 Task: Disable the option push notifications in career advice.
Action: Mouse moved to (787, 103)
Screenshot: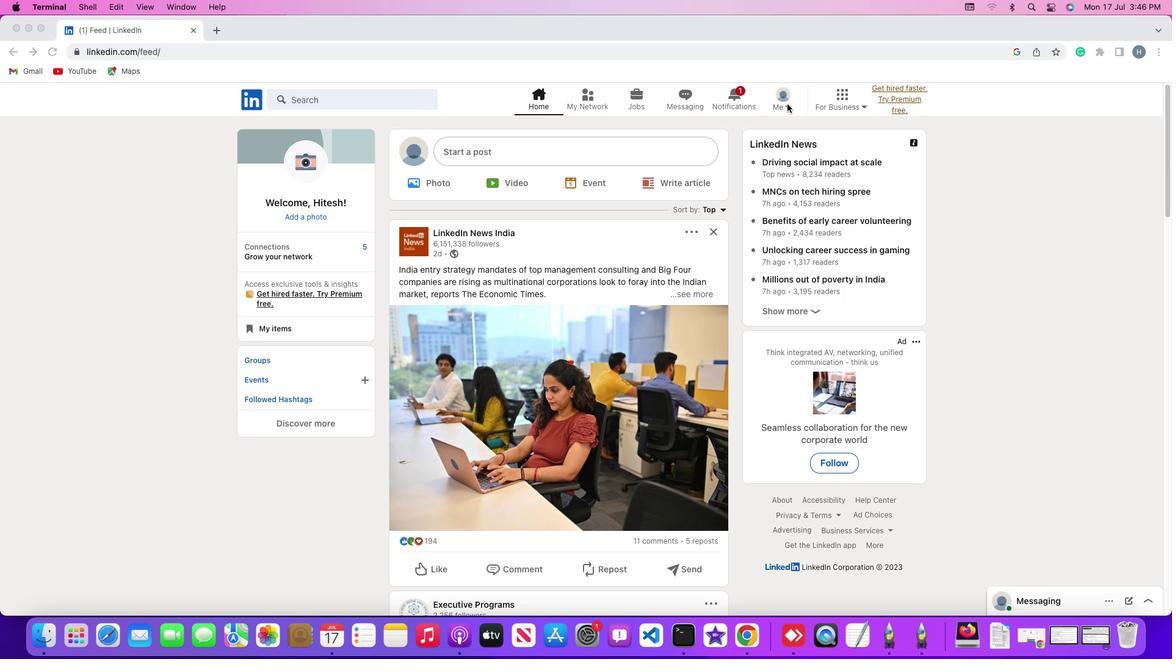 
Action: Mouse pressed left at (787, 103)
Screenshot: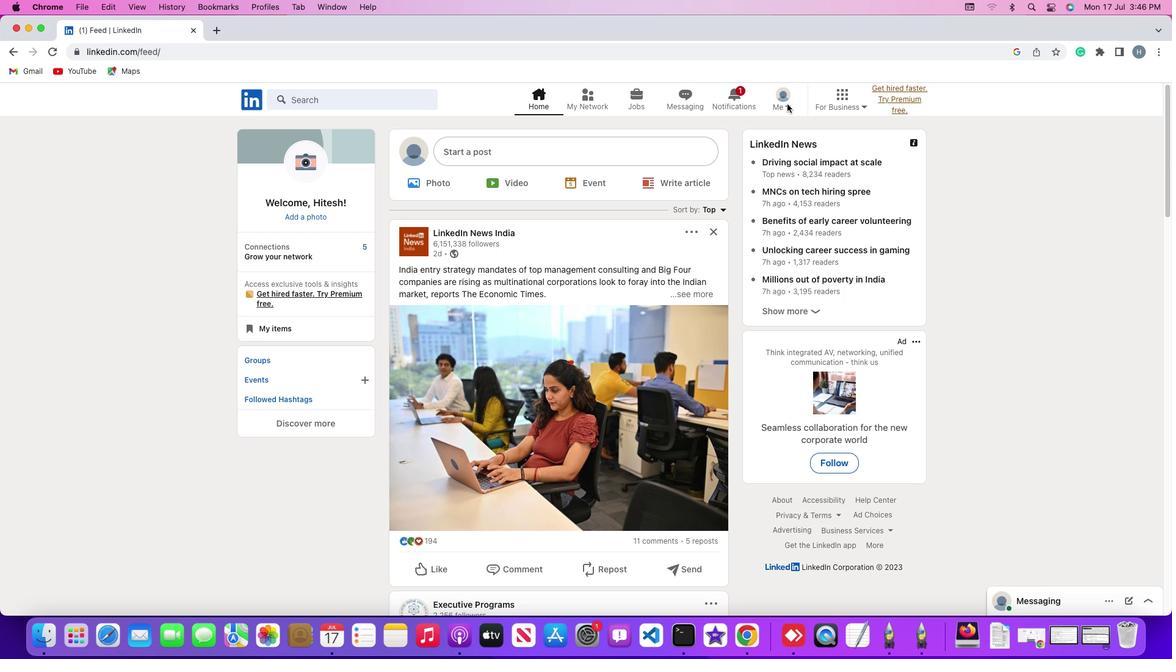 
Action: Mouse moved to (785, 109)
Screenshot: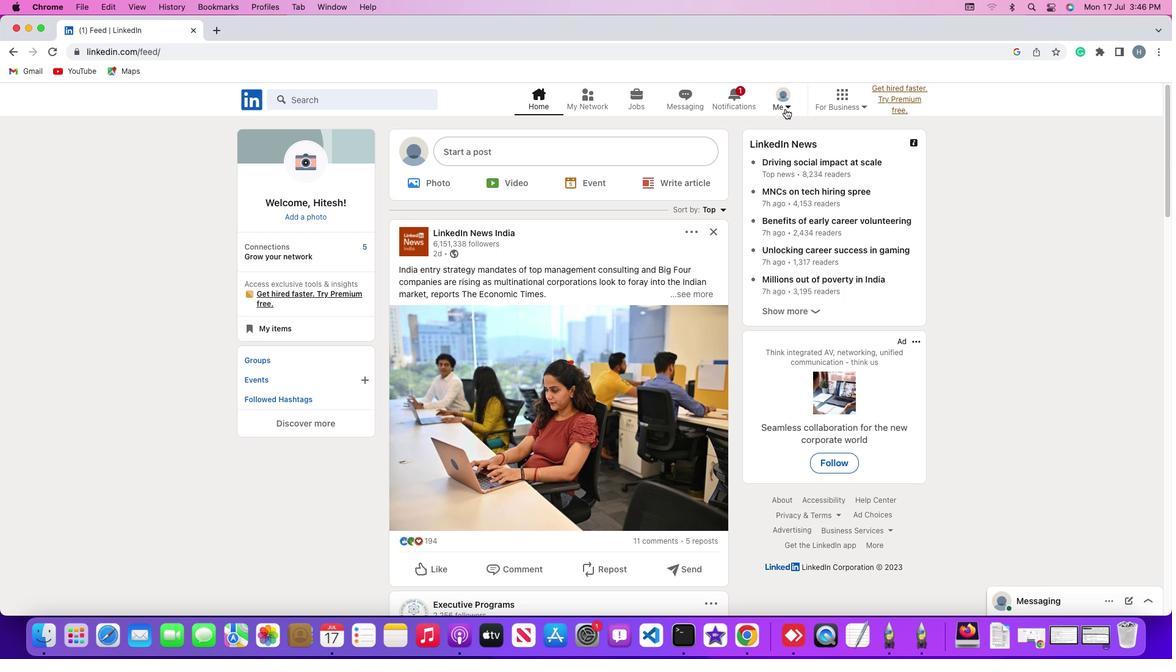 
Action: Mouse pressed left at (785, 109)
Screenshot: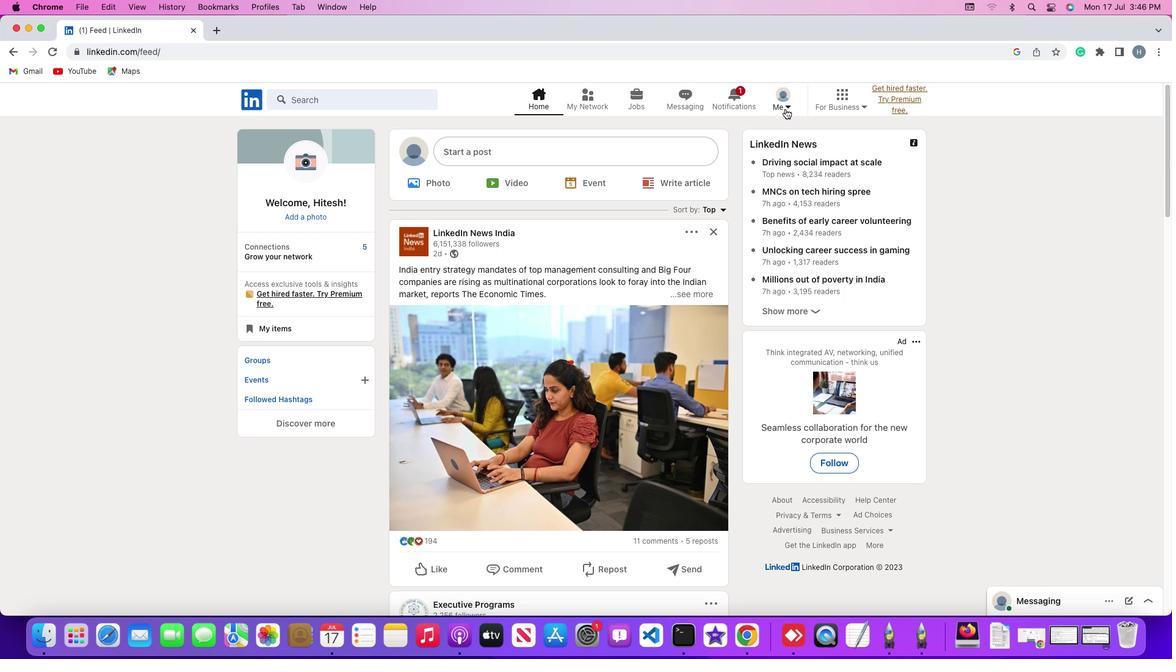 
Action: Mouse moved to (707, 238)
Screenshot: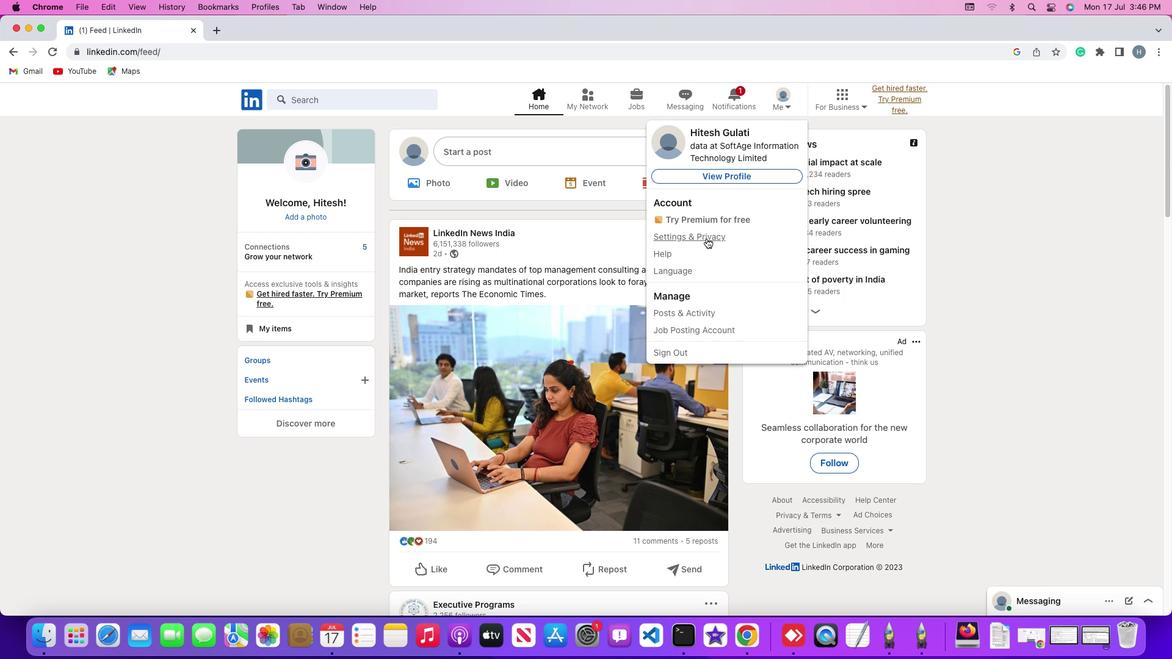 
Action: Mouse pressed left at (707, 238)
Screenshot: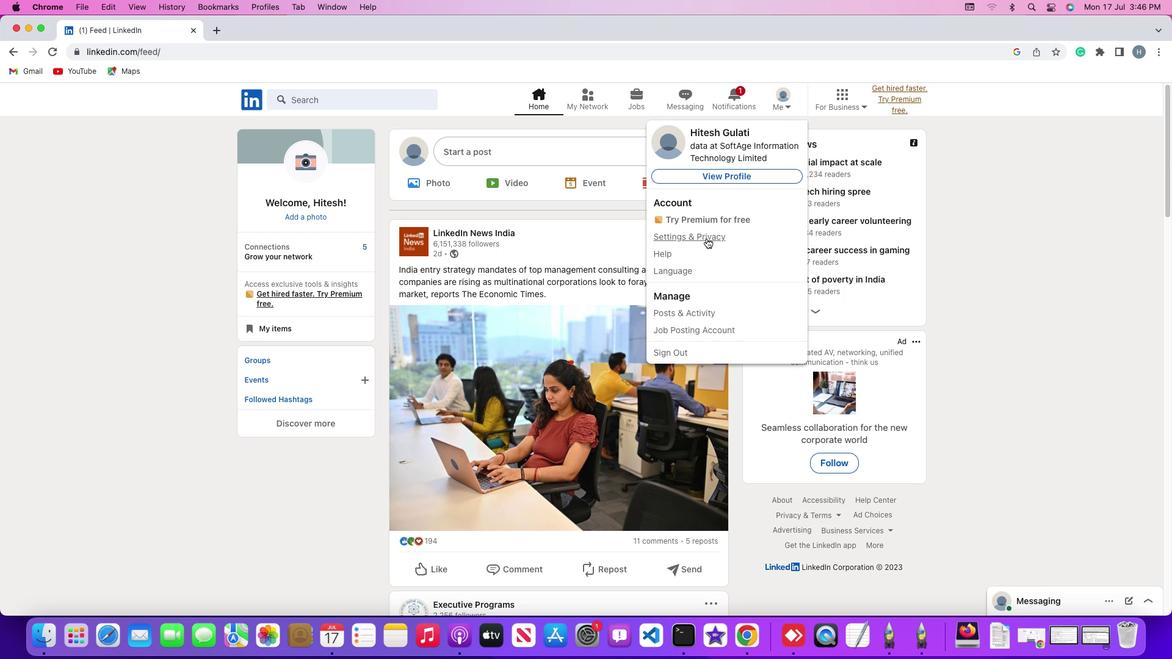 
Action: Mouse moved to (62, 412)
Screenshot: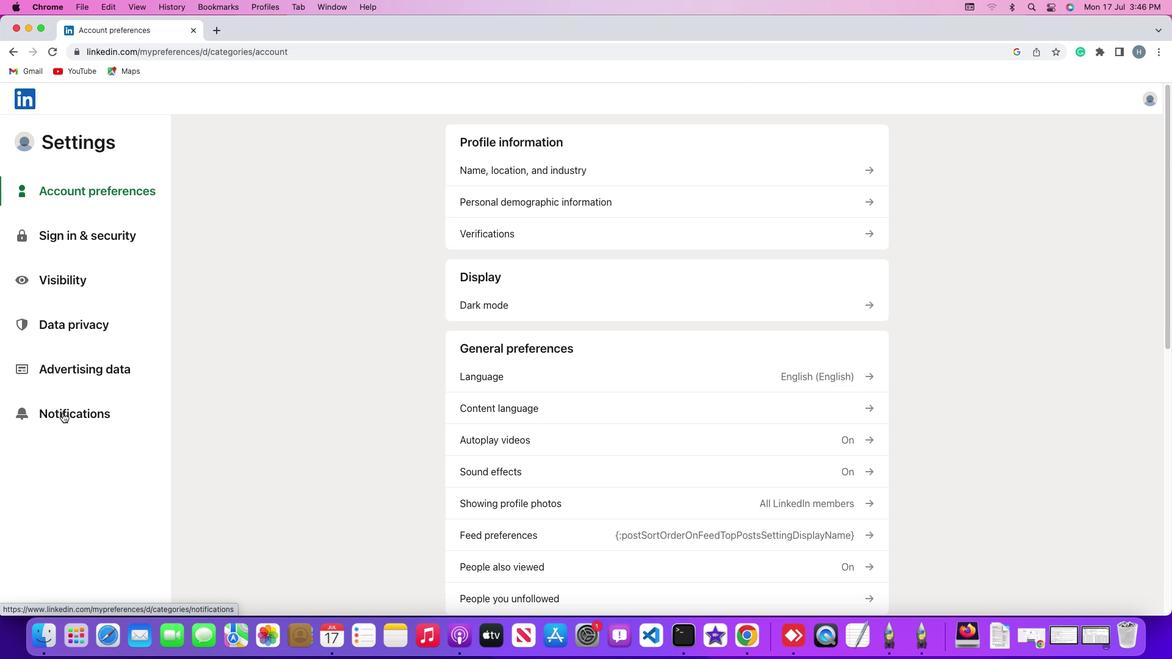 
Action: Mouse pressed left at (62, 412)
Screenshot: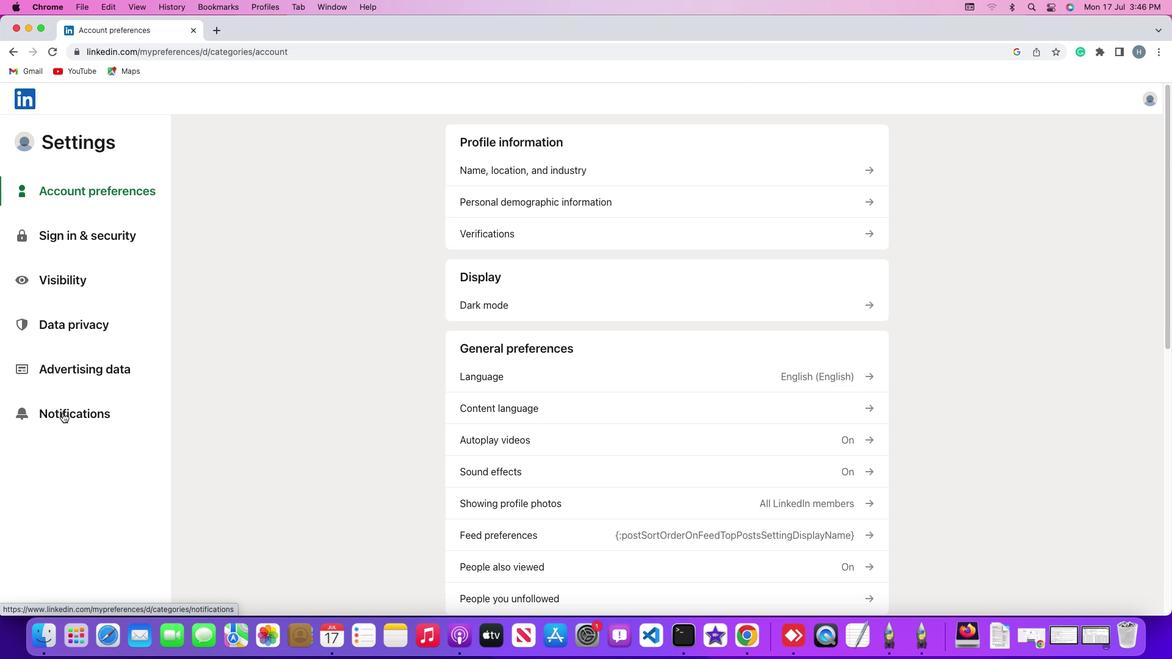 
Action: Mouse pressed left at (62, 412)
Screenshot: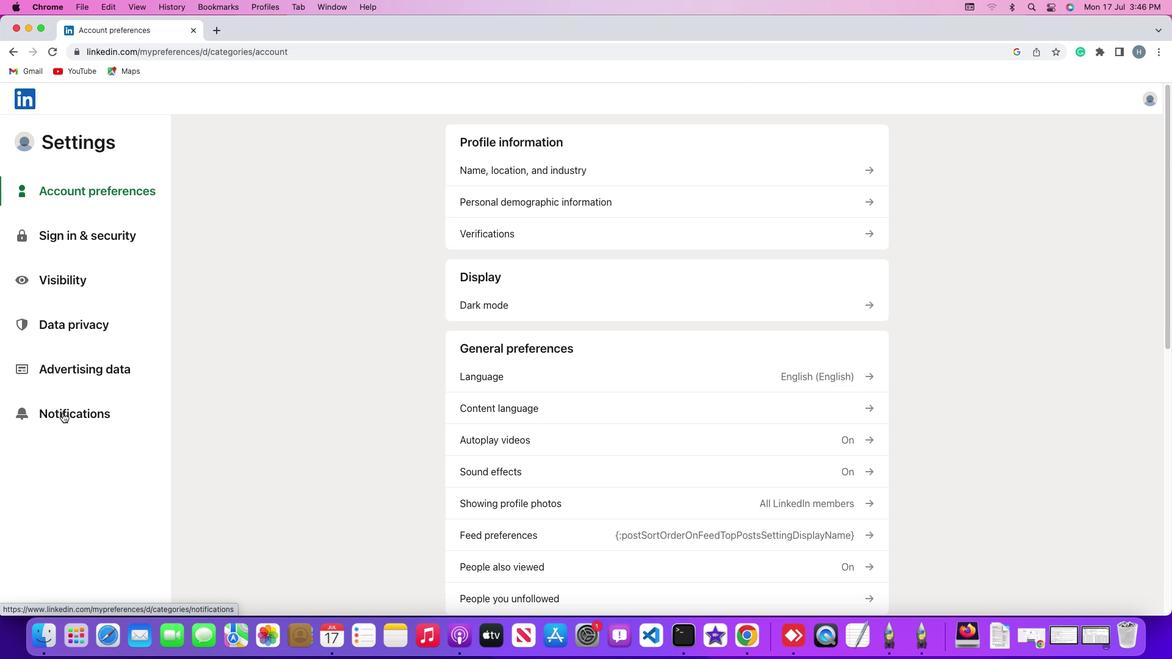 
Action: Mouse moved to (567, 172)
Screenshot: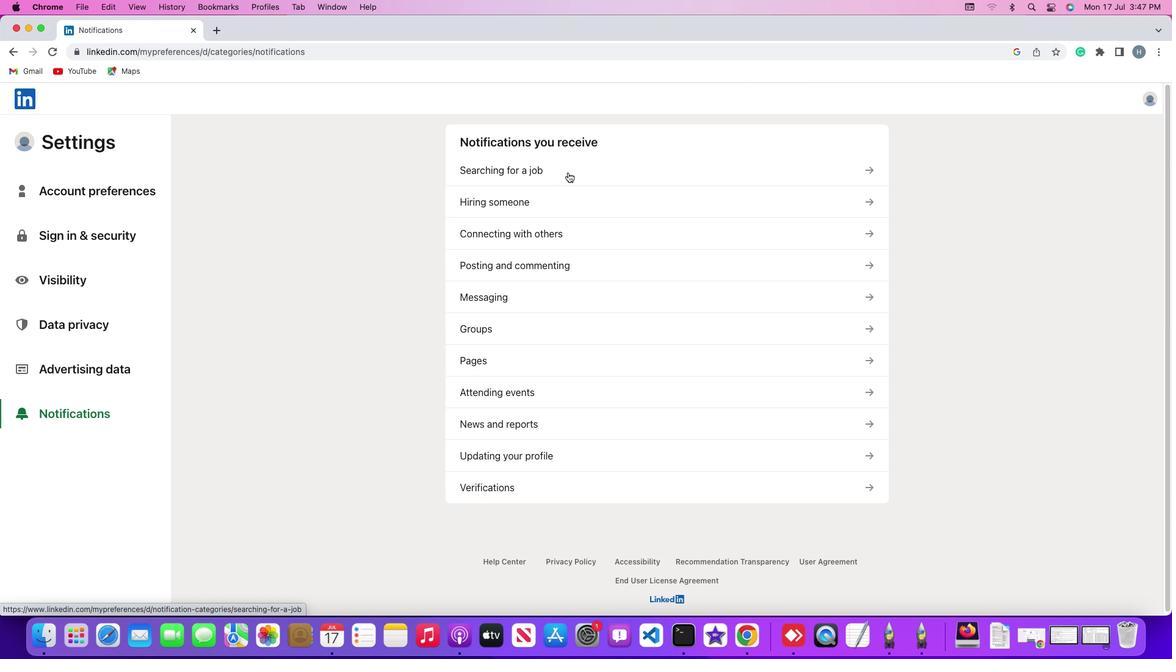 
Action: Mouse pressed left at (567, 172)
Screenshot: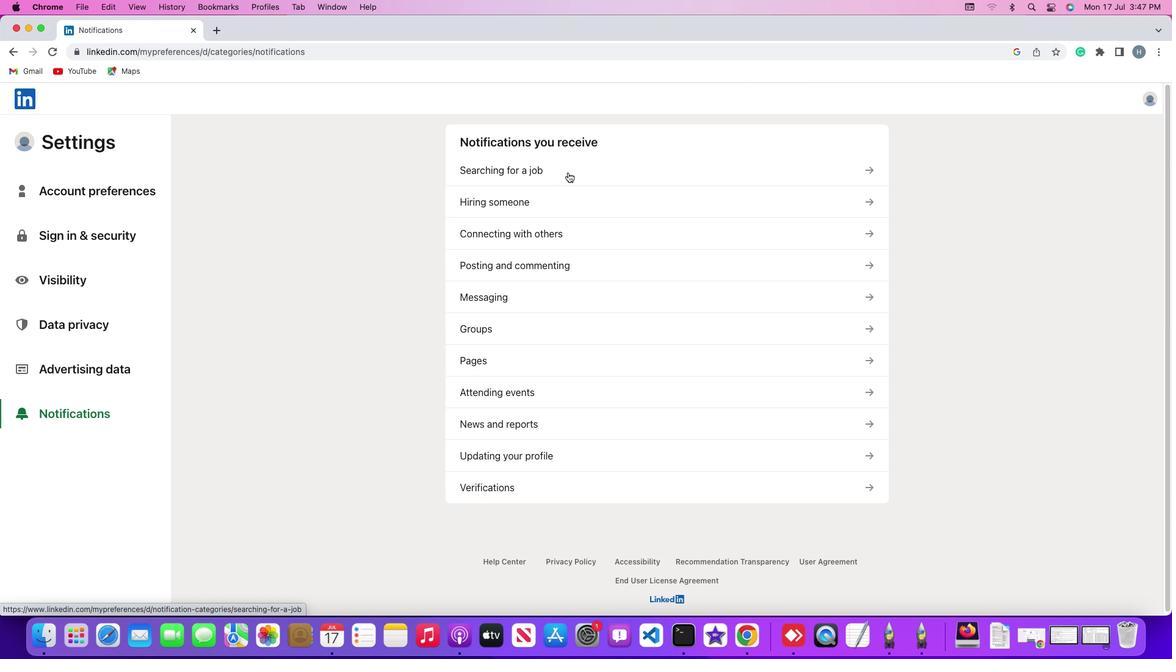 
Action: Mouse moved to (544, 402)
Screenshot: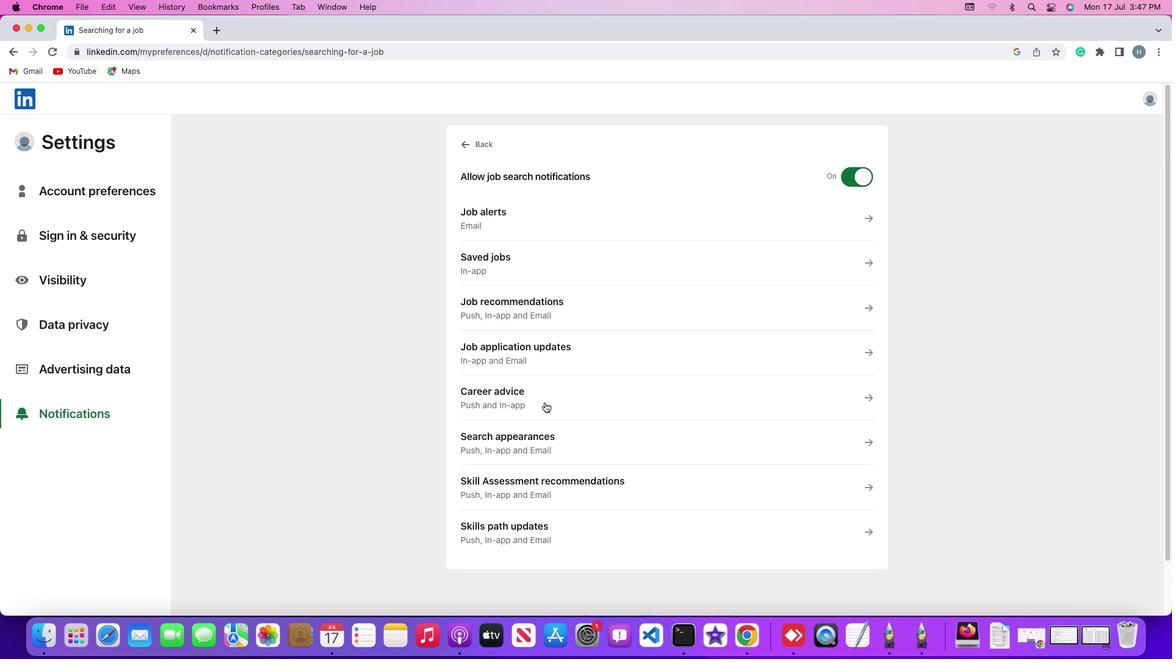 
Action: Mouse pressed left at (544, 402)
Screenshot: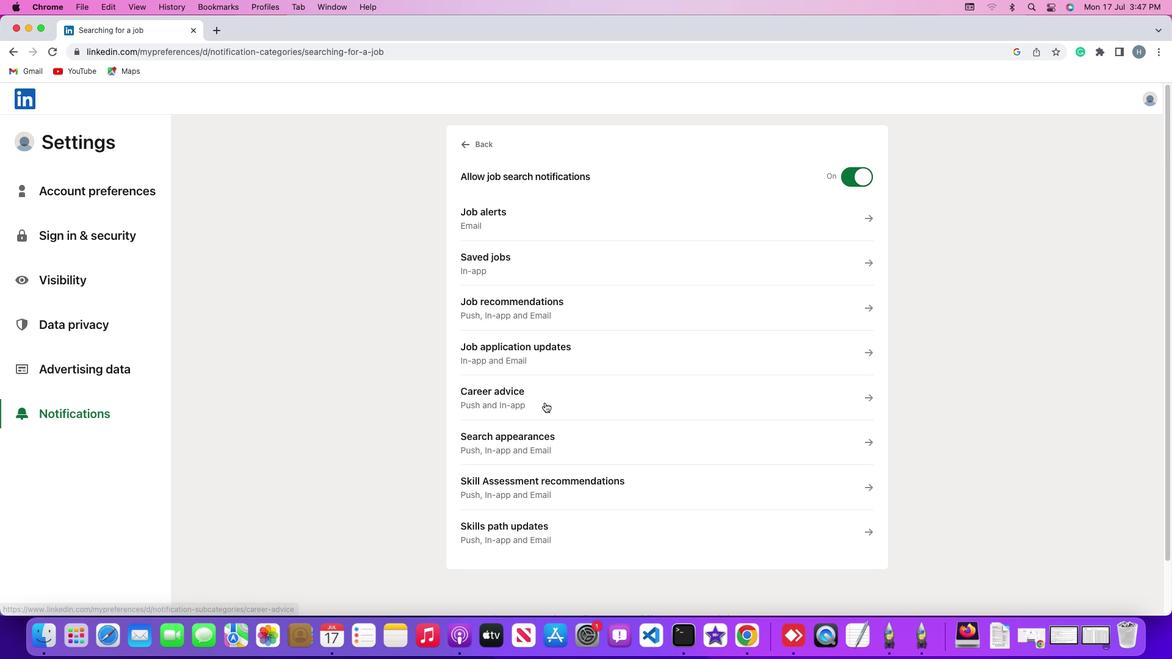 
Action: Mouse moved to (840, 299)
Screenshot: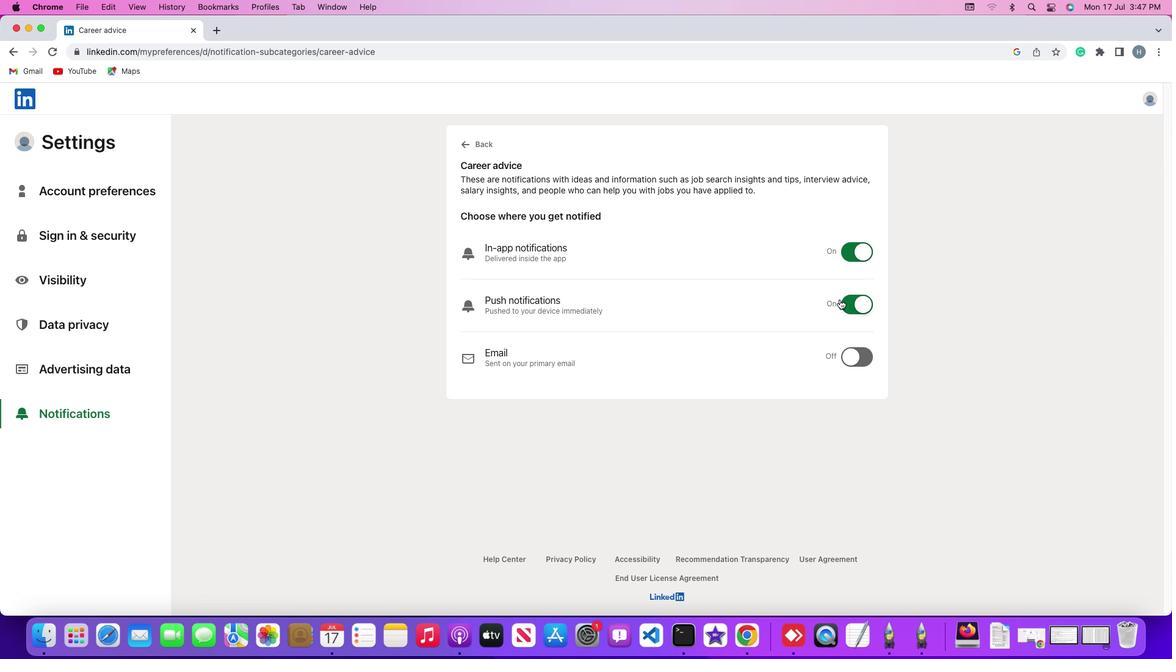 
Action: Mouse pressed left at (840, 299)
Screenshot: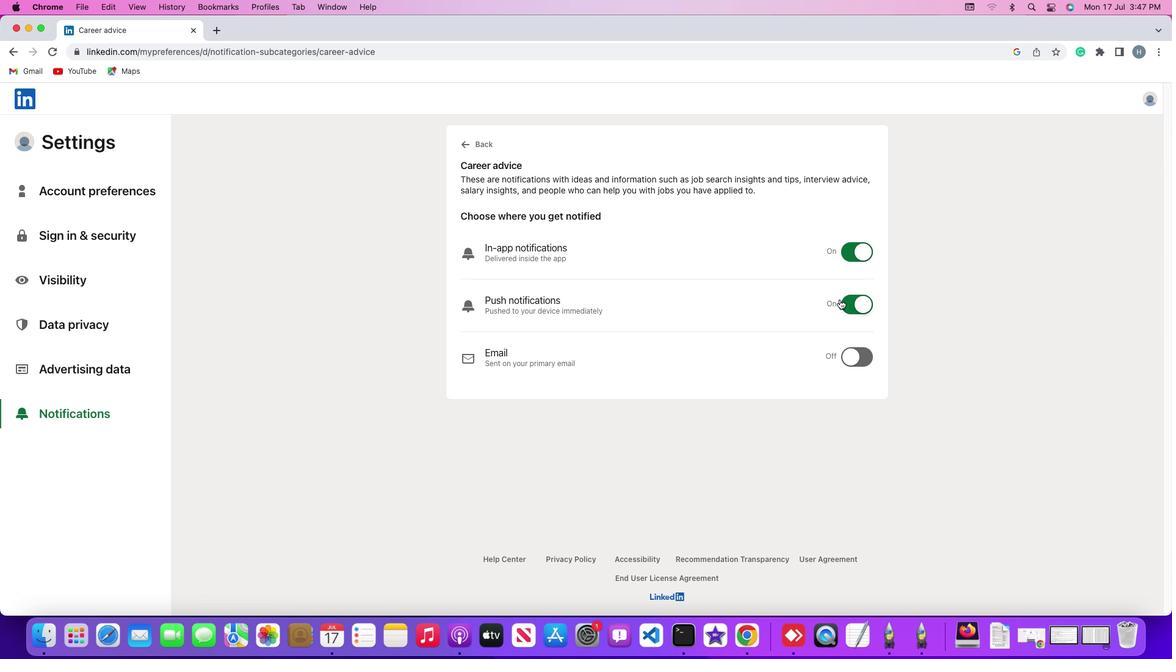 
Action: Mouse moved to (868, 340)
Screenshot: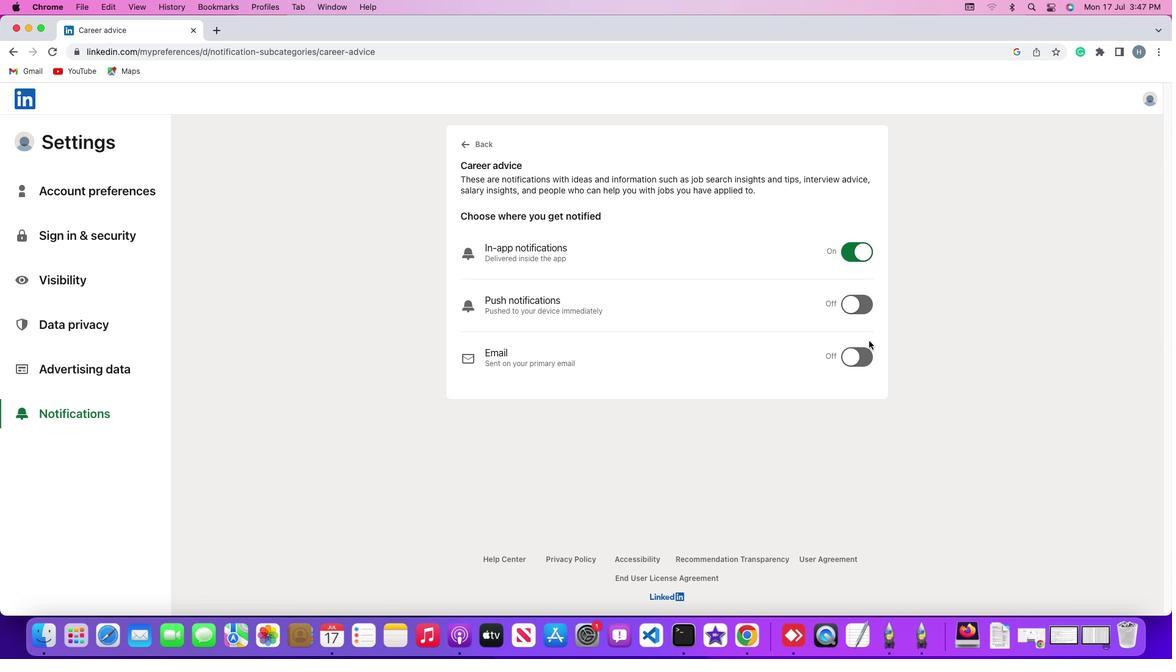 
